 Task: Check the difference between a specific commit and a tag, displaying file changes with commit IDs.
Action: Mouse pressed left at (89, 456)
Screenshot: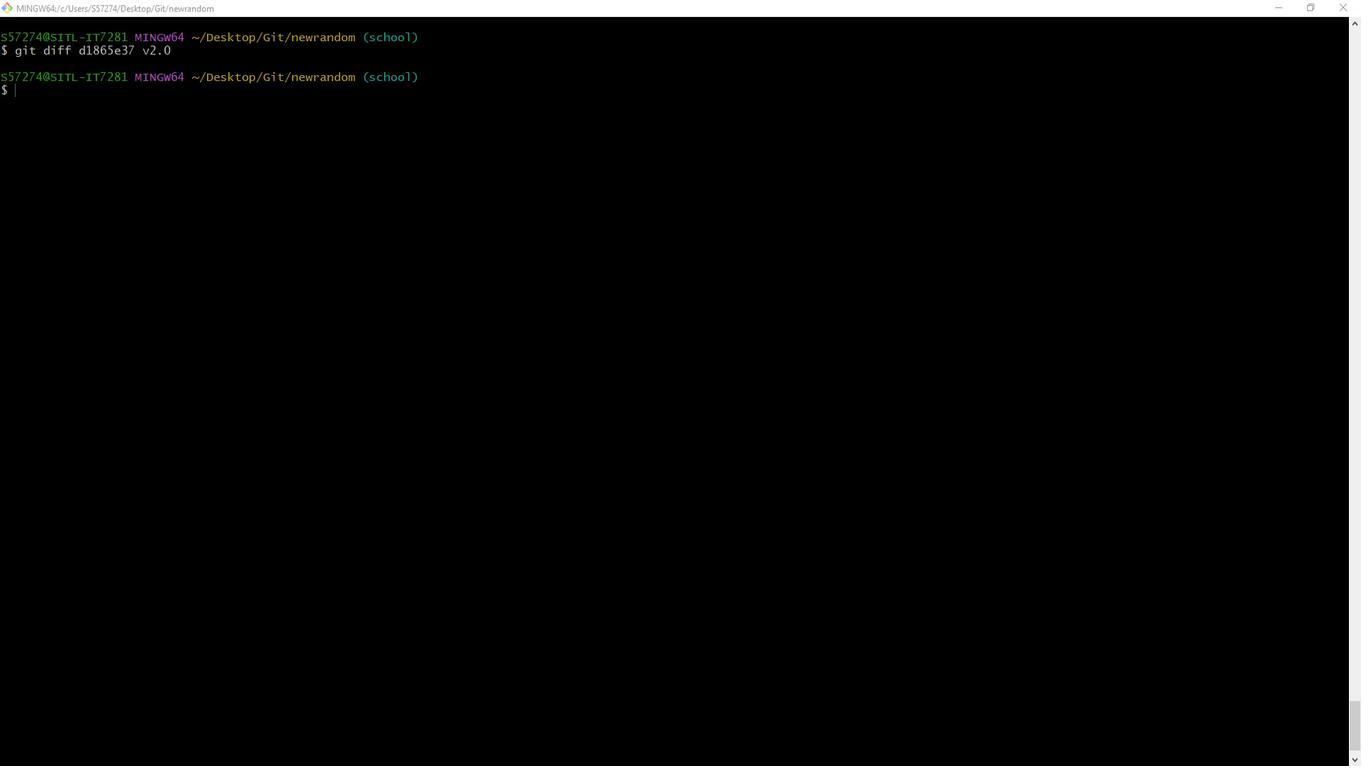 
Action: Mouse moved to (290, 313)
Screenshot: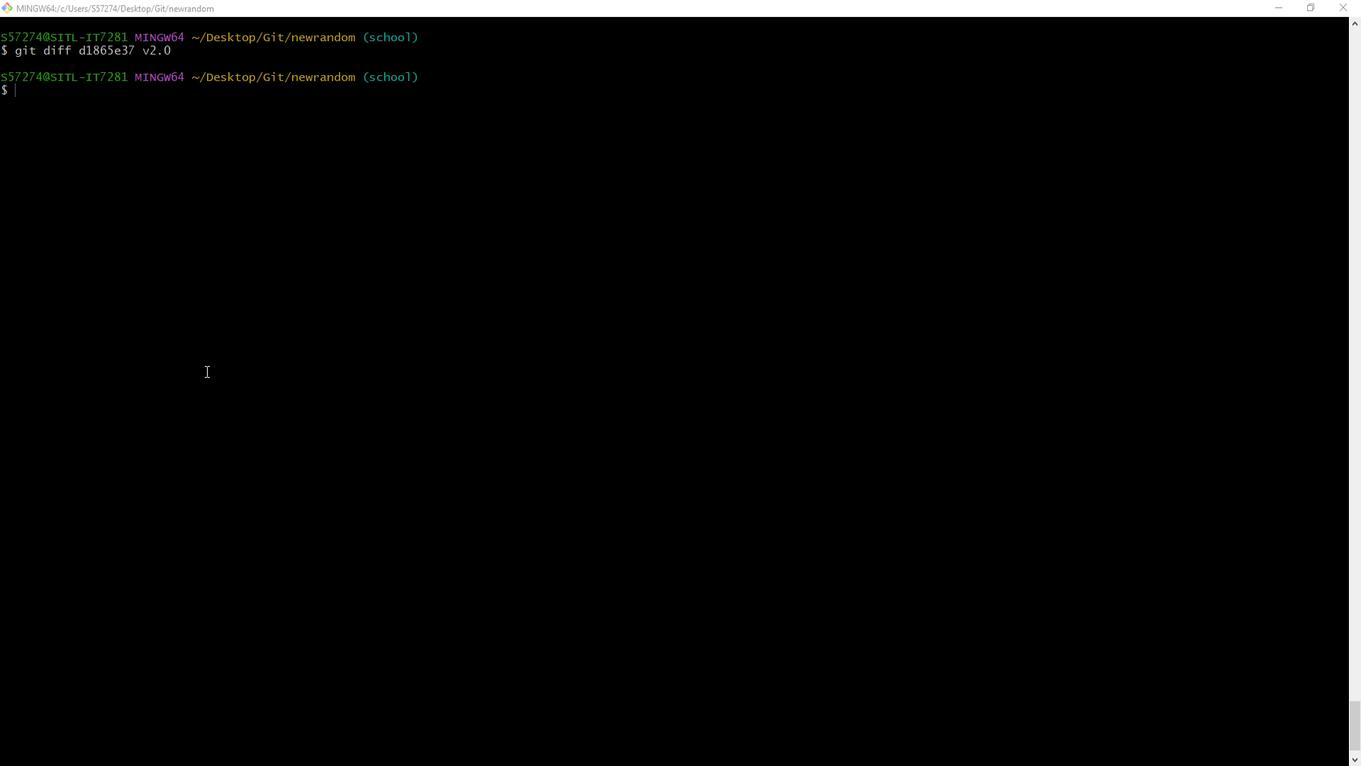 
Action: Mouse pressed left at (290, 313)
Screenshot: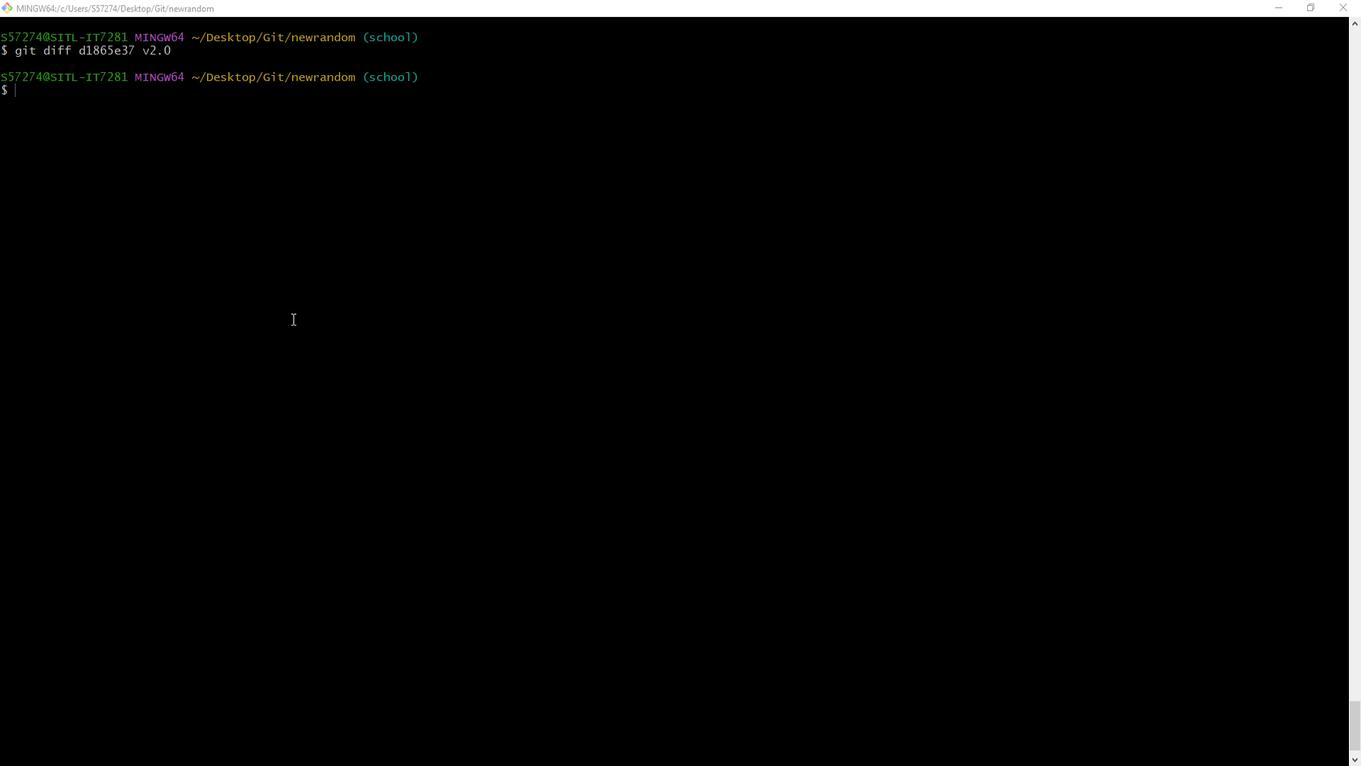 
Action: Mouse moved to (163, 388)
Screenshot: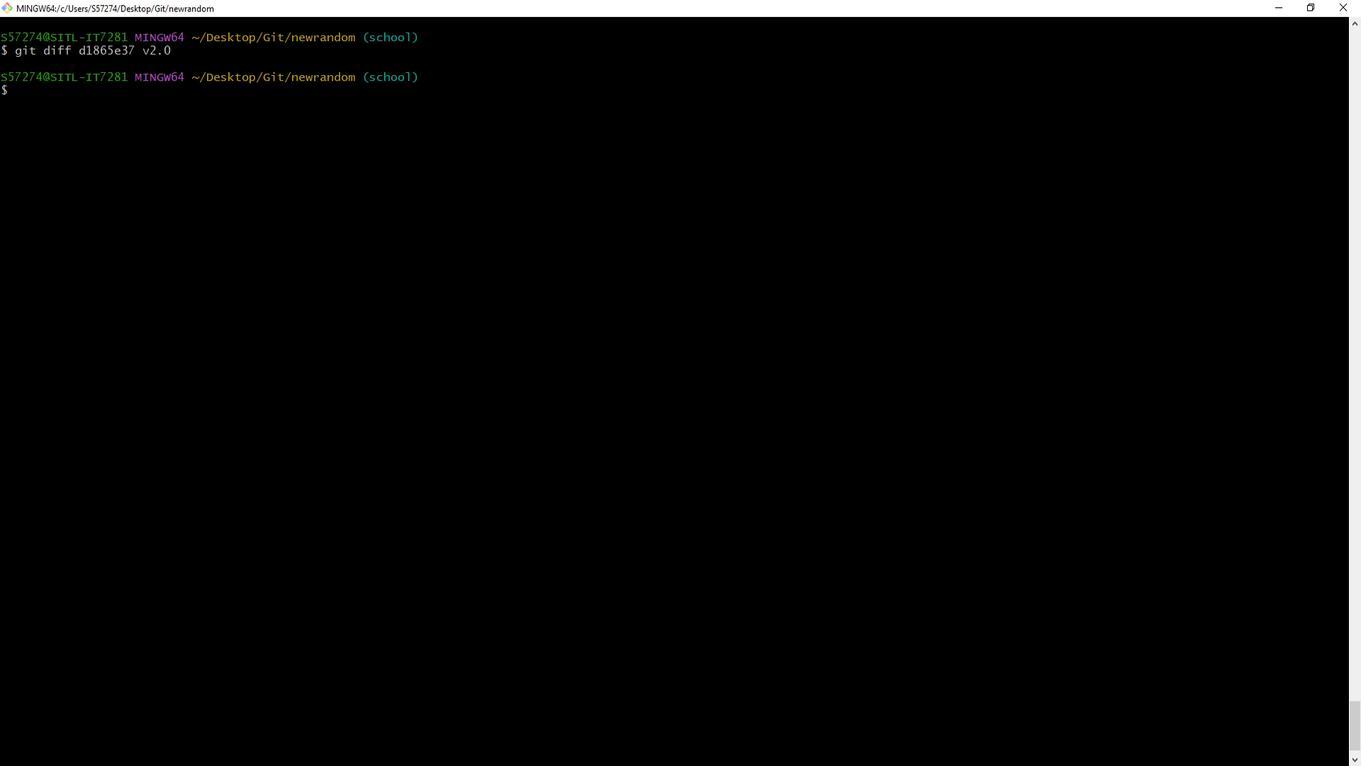 
Action: Key pressed git<Key.space>diff<Key.space>d1865e37<Key.space>v2.0<Key.enter><Key.enter><Key.enter><Key.enter><Key.enter><Key.enter><Key.enter><Key.enter><Key.enter><Key.enter><Key.enter><Key.enter><Key.enter><Key.enter><Key.enter><Key.enter><Key.enter><Key.enter><Key.enter><Key.enter><Key.enter><Key.enter><Key.enter><Key.enter><Key.enter><Key.enter><Key.enter><Key.enter><Key.enter><Key.enter><Key.enter><Key.enter><Key.enter><Key.enter><Key.enter><Key.enter><Key.enter><Key.enter><Key.enter><Key.enter><Key.enter><Key.enter><Key.enter><Key.enter><Key.enter><Key.enter><Key.enter><Key.enter><Key.enter><Key.enter><Key.enter><Key.enter><Key.enter><Key.enter><Key.enter><Key.enter><Key.enter><Key.enter><Key.enter><Key.enter><Key.enter><Key.enter><Key.enter><Key.enter><Key.enter><Key.enter><Key.enter><Key.enter><Key.enter><Key.enter><Key.enter><Key.enter><Key.enter><Key.enter><Key.enter><Key.enter><Key.enter><Key.enter><Key.enter><Key.enter><Key.enter><Key.enter><Key.enter><Key.enter><Key.enter><Key.enter><Key.enter><Key.enter><Key.enter><Key.enter><Key.enter><Key.enter><Key.enter><Key.enter><Key.enter><Key.enter><Key.enter><Key.enter><Key.enter><Key.enter><Key.enter><Key.enter><Key.enter><Key.enter><Key.enter><Key.enter><Key.enter><Key.enter><Key.enter><Key.enter><Key.enter><Key.enter><Key.enter><Key.enter><Key.enter><Key.enter><Key.enter><Key.enter><Key.enter><Key.enter><Key.enter><Key.enter><Key.enter><Key.enter><Key.enter><Key.enter><Key.enter><Key.enter><Key.enter><Key.enter><Key.enter><Key.enter><Key.enter><Key.enter>
Screenshot: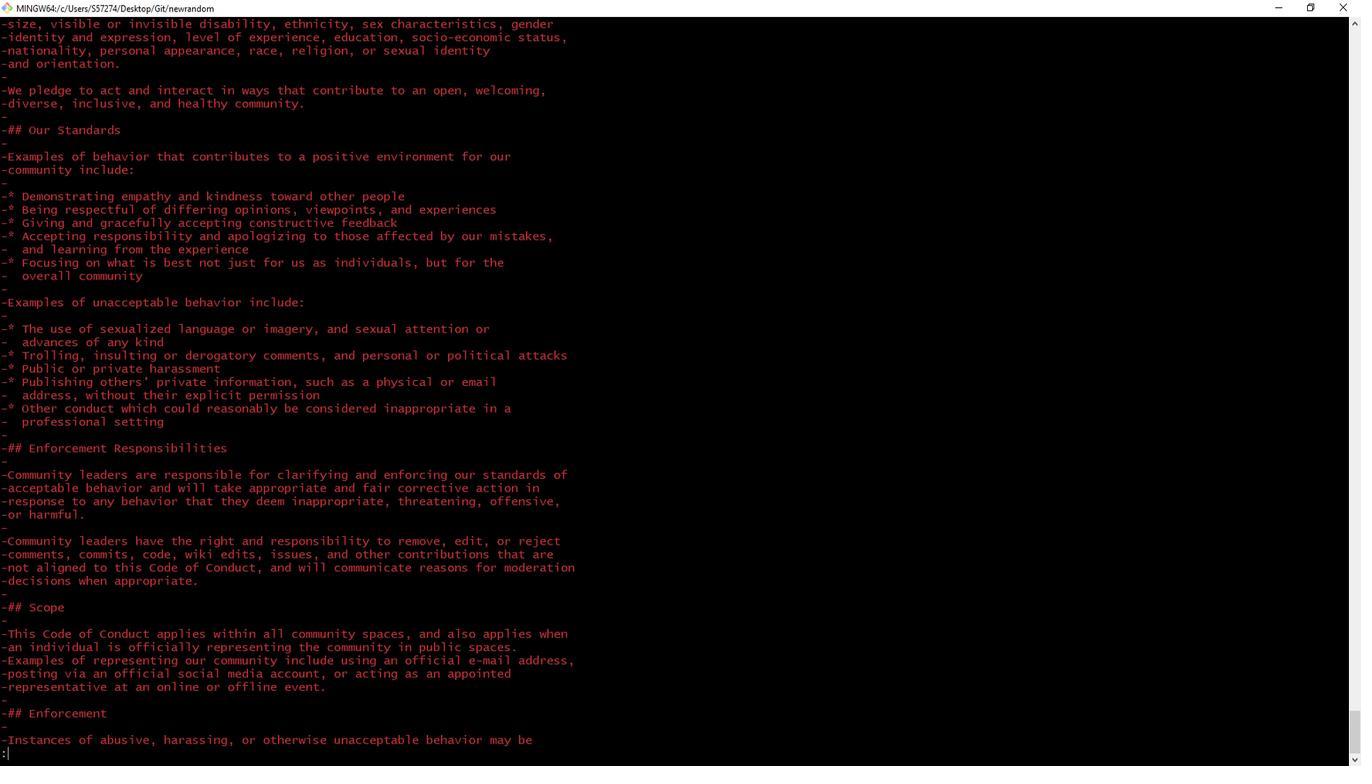 
Action: Mouse moved to (163, 389)
Screenshot: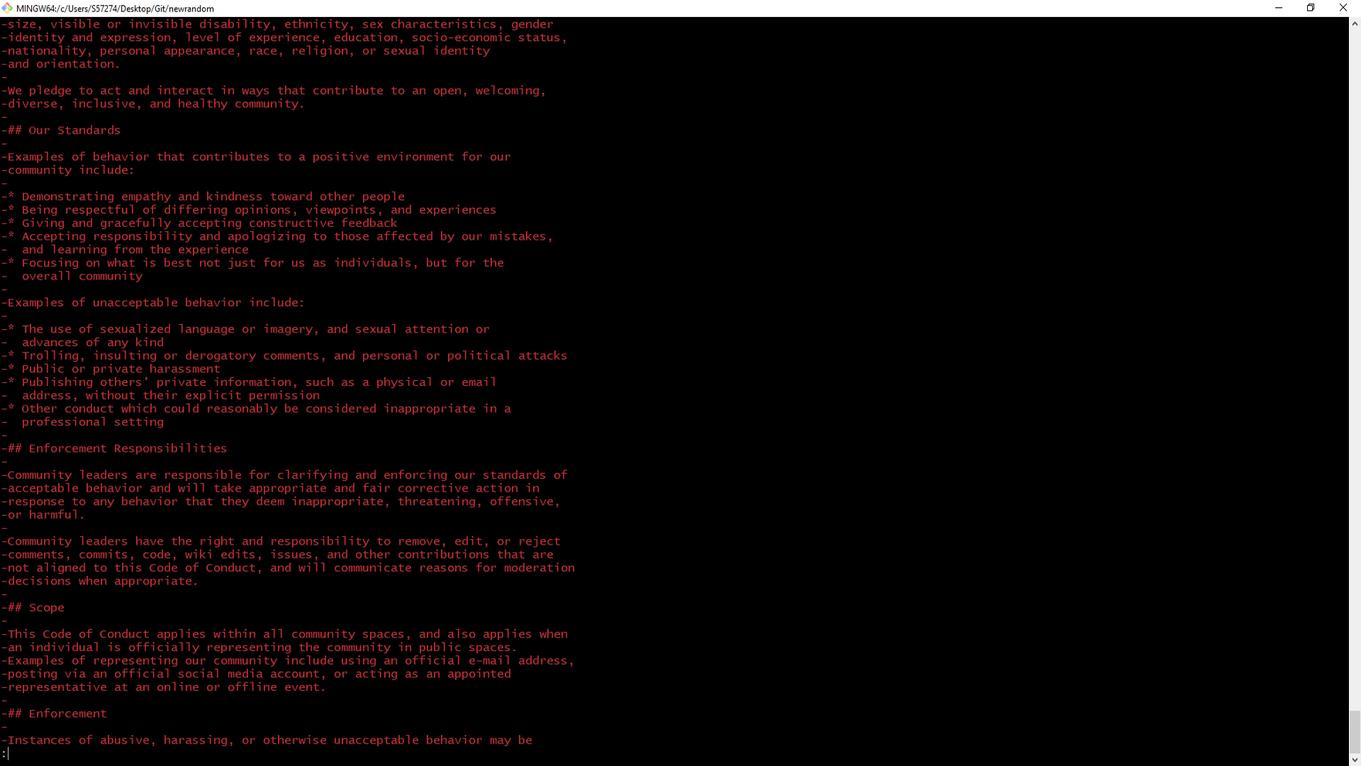 
Action: Key pressed <Key.enter><Key.enter><Key.enter><Key.enter><Key.enter><Key.enter><Key.enter><Key.enter><Key.enter><Key.enter><Key.enter><Key.enter><Key.enter><Key.enter><Key.enter><Key.enter><Key.enter><Key.enter><Key.enter><Key.enter><Key.enter><Key.enter><Key.enter><Key.enter><Key.enter><Key.enter><Key.enter><Key.enter><Key.enter><Key.enter><Key.enter><Key.enter><Key.enter><Key.enter><Key.enter><Key.enter><Key.enter><Key.enter><Key.enter><Key.enter><Key.enter><Key.enter><Key.enter><Key.enter><Key.enter><Key.enter><Key.enter><Key.enter><Key.enter><Key.enter><Key.enter><Key.enter><Key.enter><Key.enter><Key.enter><Key.enter><Key.enter><Key.enter><Key.enter><Key.enter><Key.enter><Key.enter><Key.enter><Key.enter><Key.enter><Key.enter><Key.enter><Key.enter><Key.enter><Key.enter><Key.enter><Key.enter><Key.enter><Key.enter><Key.enter><Key.enter><Key.enter><Key.enter><Key.enter><Key.enter><Key.enter><Key.enter><Key.enter><Key.enter><Key.enter><Key.enter><Key.enter><Key.enter><Key.enter><Key.enter><Key.enter><Key.enter><Key.enter><Key.enter><Key.enter><Key.enter><Key.enter><Key.enter><Key.enter><Key.enter><Key.enter><Key.enter><Key.enter><Key.enter><Key.enter><Key.enter><Key.enter><Key.enter><Key.enter><Key.enter><Key.enter><Key.enter><Key.enter><Key.enter><Key.enter><Key.enter><Key.enter><Key.enter><Key.enter><Key.enter><Key.enter><Key.enter><Key.enter><Key.enter><Key.enter><Key.enter><Key.enter><Key.enter><Key.enter><Key.enter><Key.enter><Key.enter><Key.enter><Key.enter><Key.enter><Key.enter><Key.enter><Key.enter><Key.enter><Key.enter><Key.enter><Key.enter><Key.enter><Key.enter><Key.enter><Key.enter><Key.enter><Key.enter><Key.enter><Key.enter><Key.enter><Key.enter><Key.enter><Key.enter><Key.enter><Key.enter><Key.enter><Key.enter><Key.enter><Key.enter><Key.enter><Key.enter><Key.enter><Key.enter><Key.enter><Key.enter><Key.enter><Key.enter><Key.enter><Key.enter><Key.enter><Key.enter><Key.enter><Key.enter><Key.enter><Key.enter><Key.enter><Key.enter><Key.enter><Key.enter><Key.enter><Key.enter><Key.enter><Key.enter><Key.enter><Key.enter><Key.enter><Key.enter><Key.enter><Key.enter><Key.enter><Key.enter><Key.enter><Key.enter><Key.enter><Key.enter><Key.enter><Key.enter><Key.enter><Key.enter><Key.enter><Key.enter><Key.enter><Key.enter><Key.enter><Key.enter><Key.enter><Key.enter><Key.enter><Key.enter><Key.enter><Key.enter><Key.enter><Key.enter><Key.enter><Key.enter><Key.enter><Key.enter><Key.enter><Key.enter><Key.enter><Key.enter><Key.enter><Key.enter><Key.enter><Key.enter><Key.enter><Key.enter><Key.enter><Key.enter><Key.enter><Key.enter><Key.enter><Key.enter><Key.enter><Key.enter><Key.enter><Key.enter><Key.enter><Key.enter><Key.enter><Key.enter><Key.enter><Key.enter><Key.enter><Key.enter><Key.enter><Key.enter><Key.enter><Key.enter><Key.enter><Key.enter><Key.enter><Key.enter><Key.enter><Key.enter><Key.enter><Key.enter><Key.enter><Key.enter><Key.enter><Key.enter><Key.enter><Key.enter><Key.enter><Key.enter><Key.enter><Key.enter><Key.enter><Key.enter><Key.enter><Key.enter><Key.enter><Key.enter><Key.enter><Key.enter><Key.enter><Key.enter><Key.enter><Key.enter><Key.enter><Key.enter><Key.enter><Key.enter><Key.enter><Key.enter><Key.enter><Key.enter><Key.enter><Key.enter><Key.enter><Key.enter><Key.enter><Key.enter><Key.enter><Key.enter><Key.enter><Key.enter><Key.enter><Key.enter><Key.enter><Key.enter><Key.enter><Key.enter><Key.enter><Key.enter><Key.enter><Key.enter><Key.enter><Key.enter><Key.enter><Key.enter><Key.enter><Key.enter><Key.enter><Key.enter><Key.enter><Key.enter><Key.enter><Key.enter><Key.enter><Key.enter><Key.enter><Key.enter><Key.enter><Key.enter><Key.enter><Key.enter><Key.enter><Key.enter><Key.enter><Key.enter><Key.enter><Key.enter><Key.enter><Key.enter><Key.enter><Key.enter><Key.enter><Key.enter><Key.enter><Key.enter><Key.enter><Key.enter><Key.enter><Key.enter><Key.enter><Key.enter><Key.enter><Key.enter><Key.enter><Key.enter><Key.enter><Key.enter><Key.enter><Key.enter><Key.enter><Key.enter><Key.enter><Key.enter><Key.enter><Key.enter><Key.enter><Key.enter><Key.enter><Key.enter><Key.enter><Key.enter><Key.enter><Key.enter><Key.enter><Key.enter><Key.enter><Key.enter><Key.enter><Key.enter><Key.enter><Key.enter><Key.enter><Key.enter><Key.enter><Key.enter><Key.enter><Key.enter><Key.enter><Key.enter><Key.enter><Key.enter><Key.enter><Key.enter><Key.enter><Key.enter><Key.enter><Key.enter><Key.enter><Key.enter><Key.enter><Key.enter><Key.enter>q
Screenshot: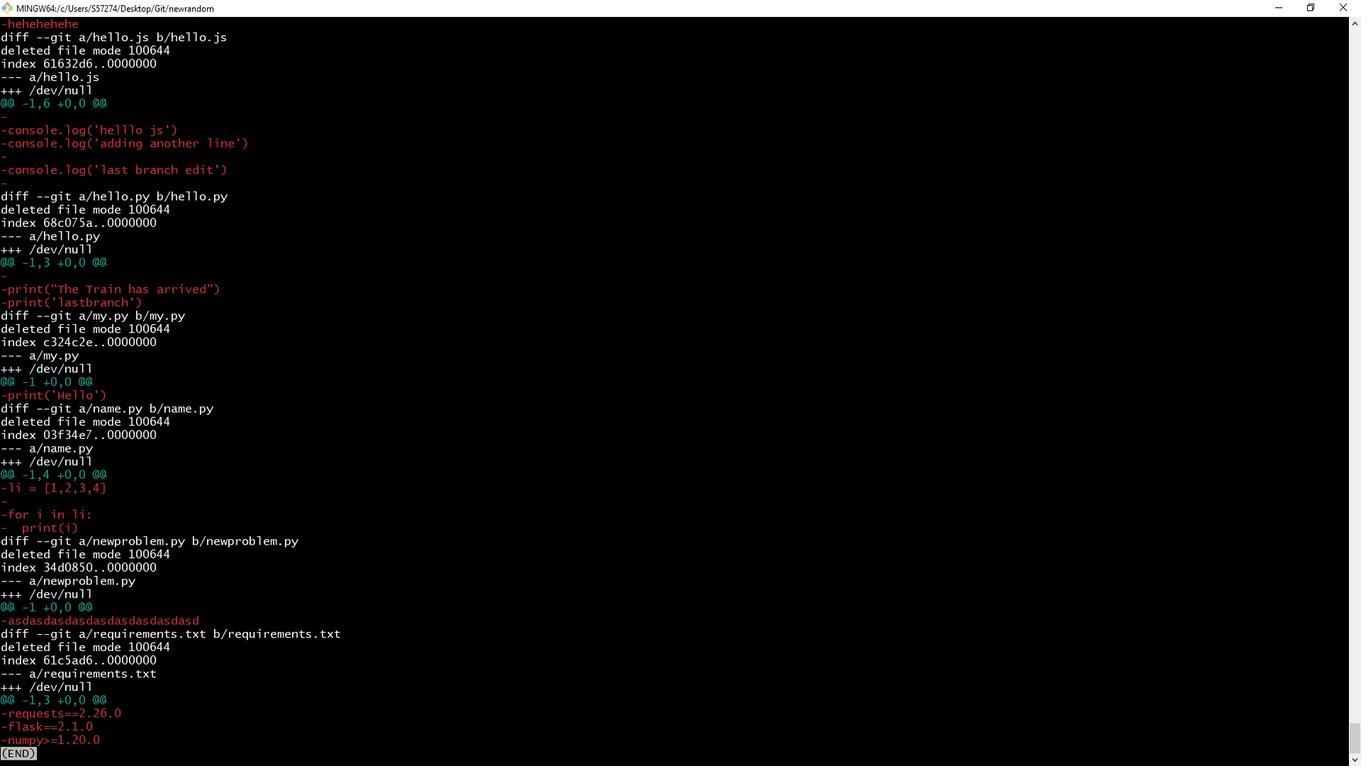
Action: Mouse moved to (80, 420)
Screenshot: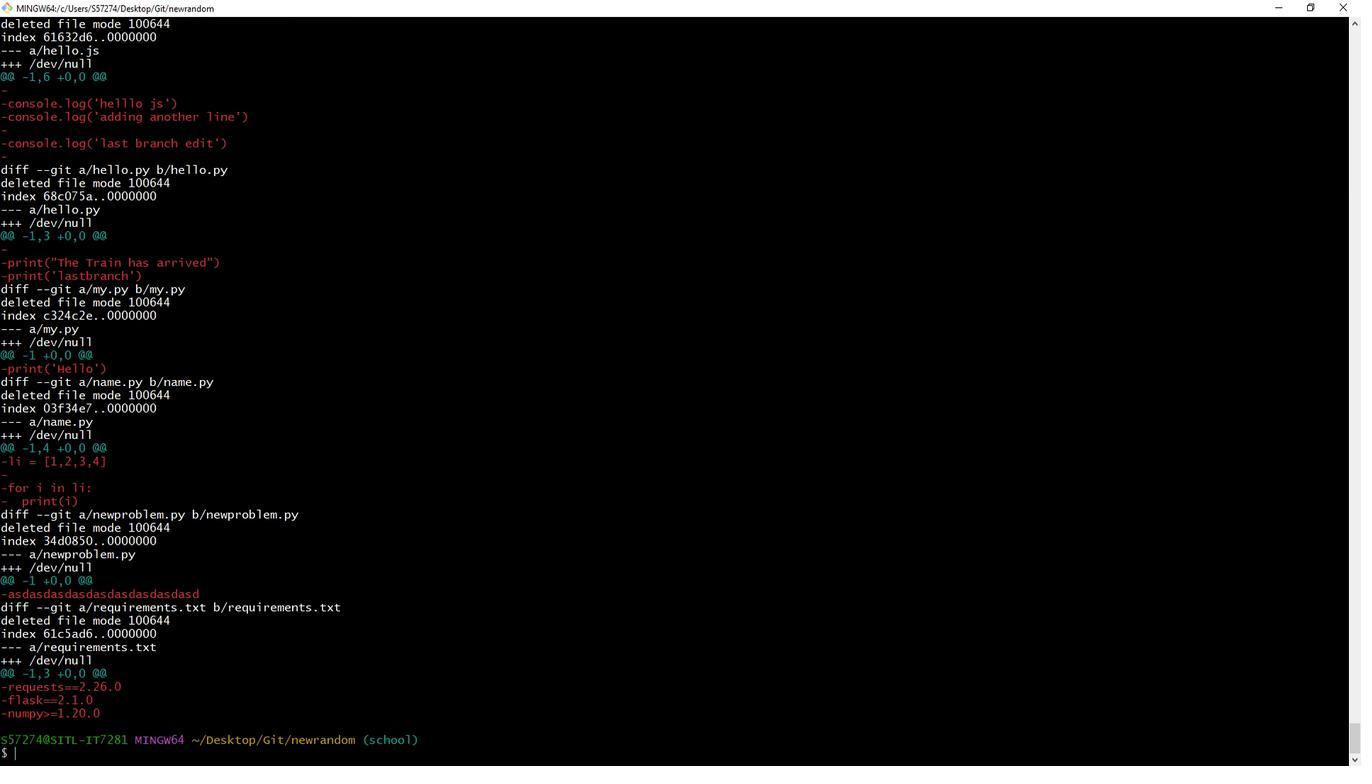 
Action: Mouse pressed left at (80, 420)
Screenshot: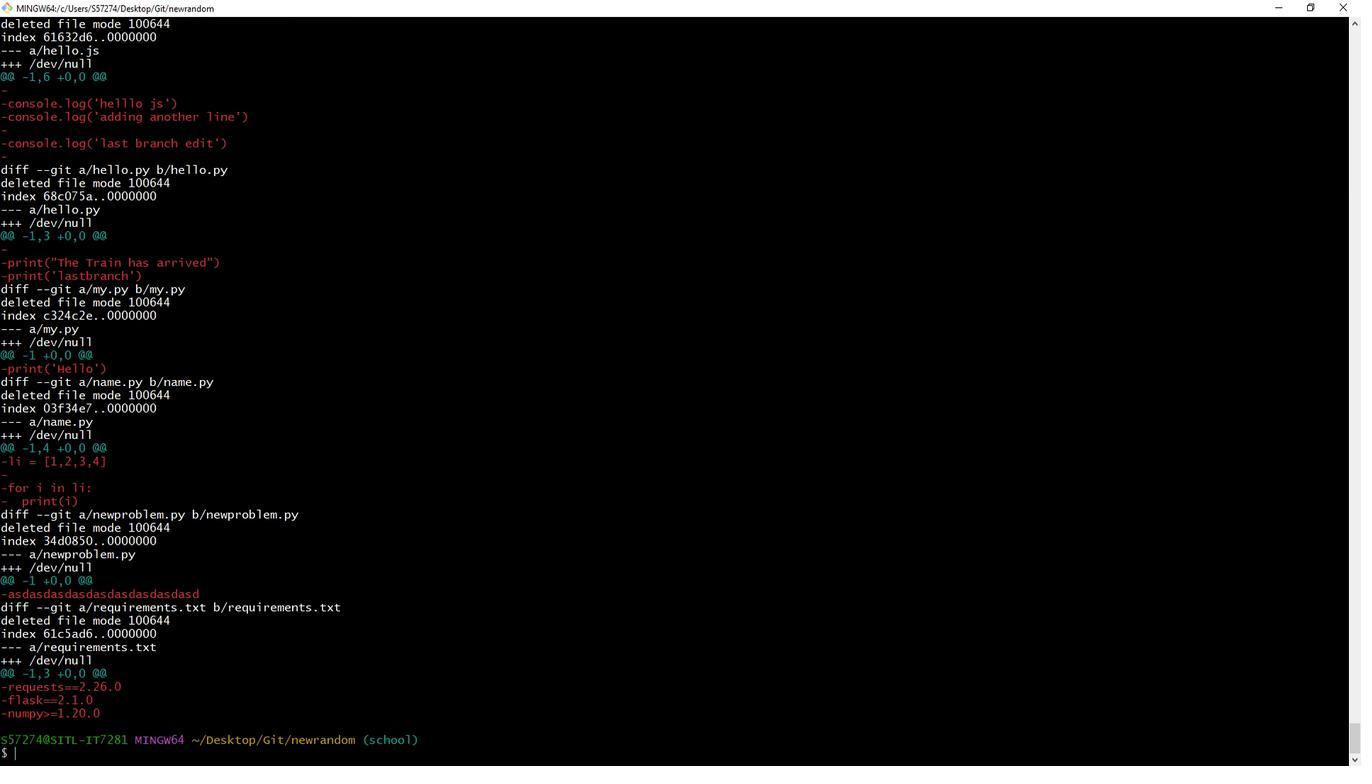 
